 Task: Check for bike in the map.
Action: Mouse moved to (195, 296)
Screenshot: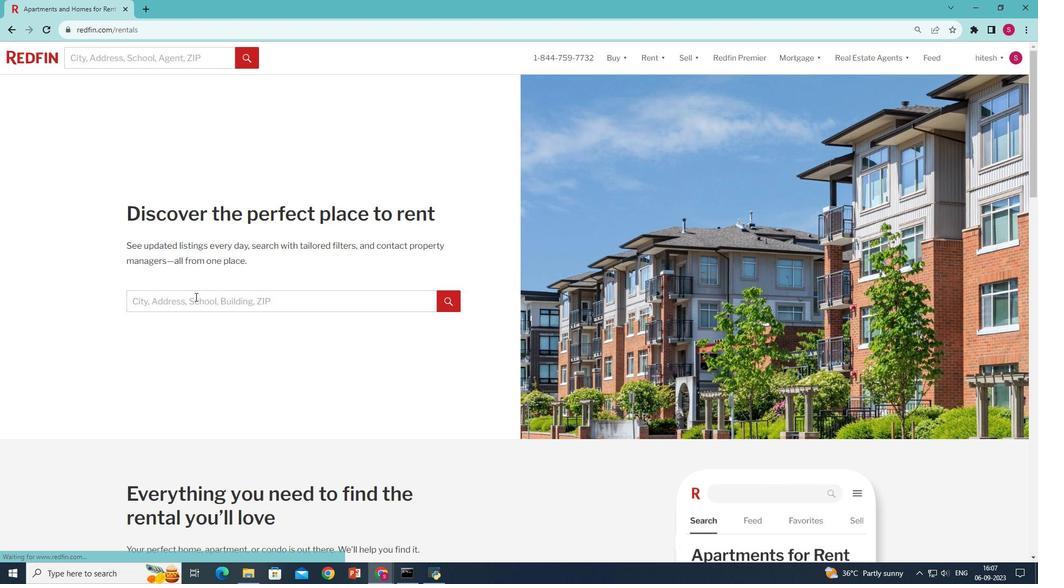 
Action: Mouse pressed left at (195, 296)
Screenshot: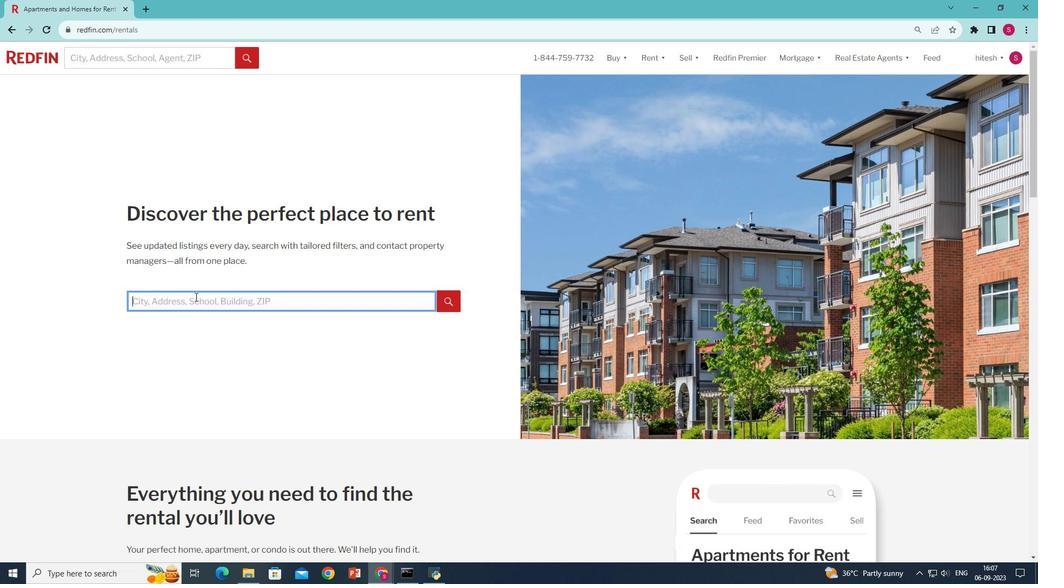 
Action: Key pressed new<Key.space>york,<Key.space>ny,<Key.space>usa<Key.enter>
Screenshot: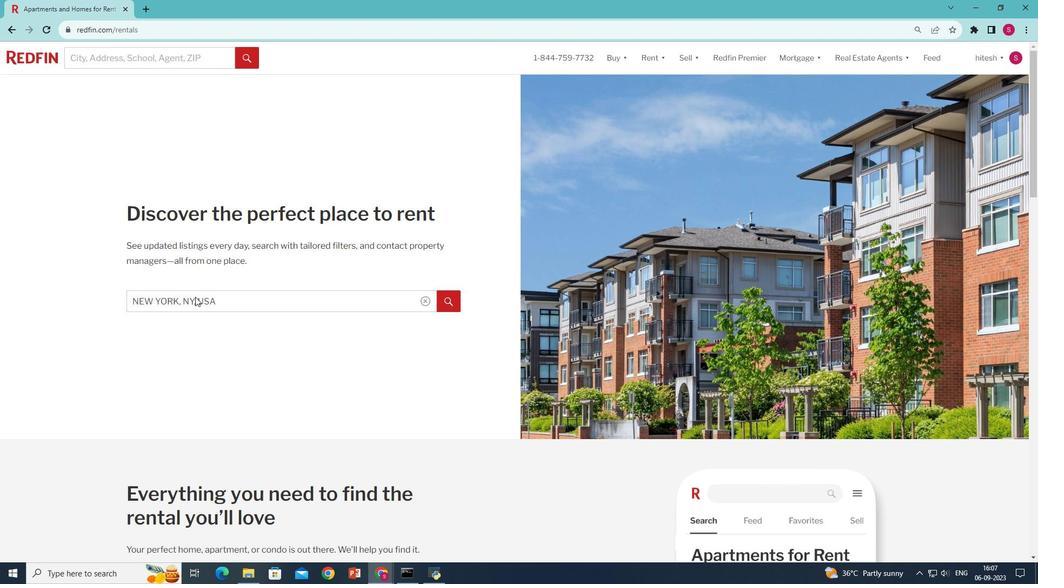 
Action: Mouse moved to (1012, 439)
Screenshot: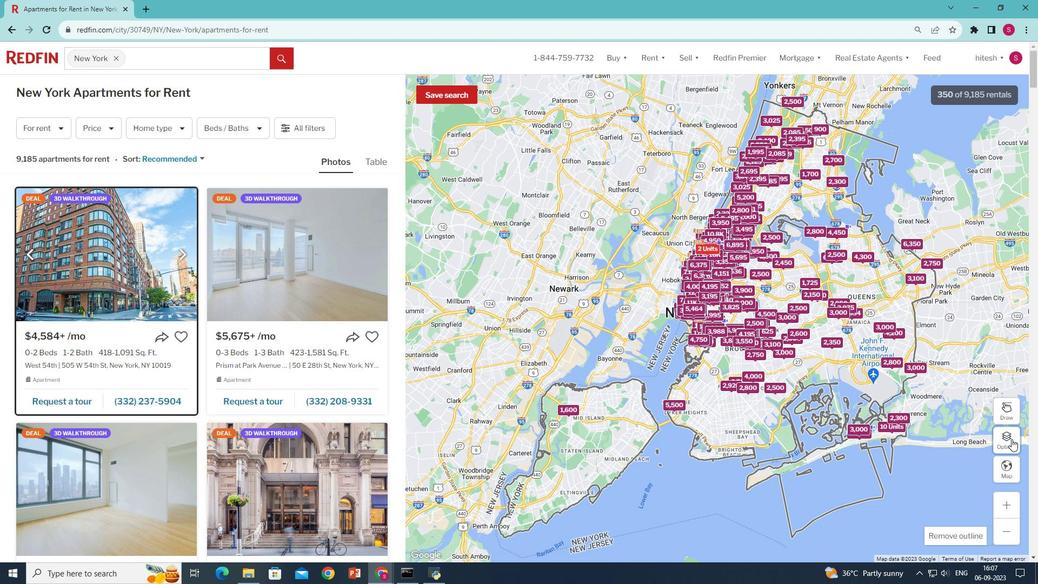 
Action: Mouse pressed left at (1012, 439)
Screenshot: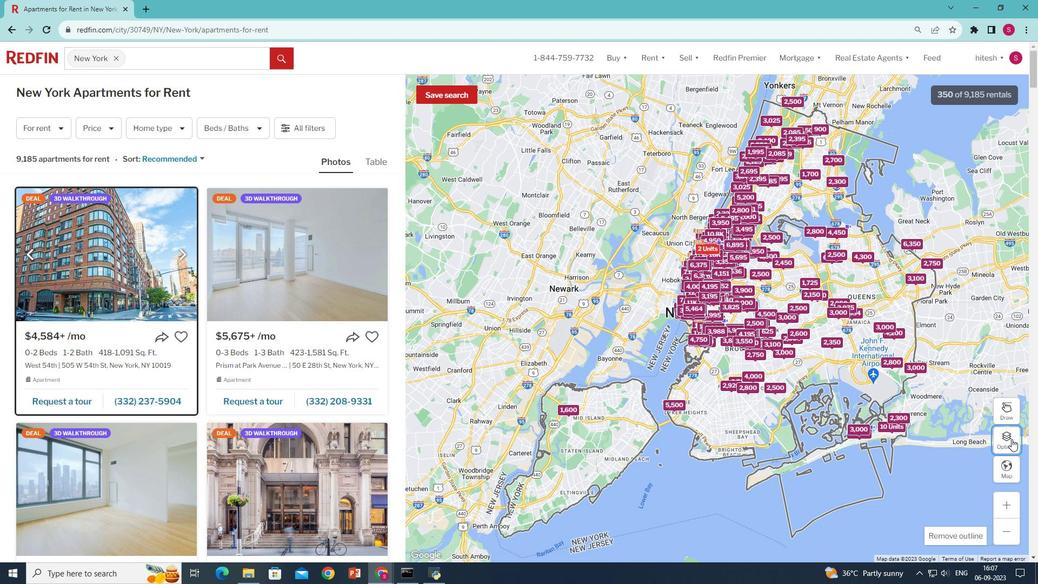 
Action: Mouse moved to (962, 427)
Screenshot: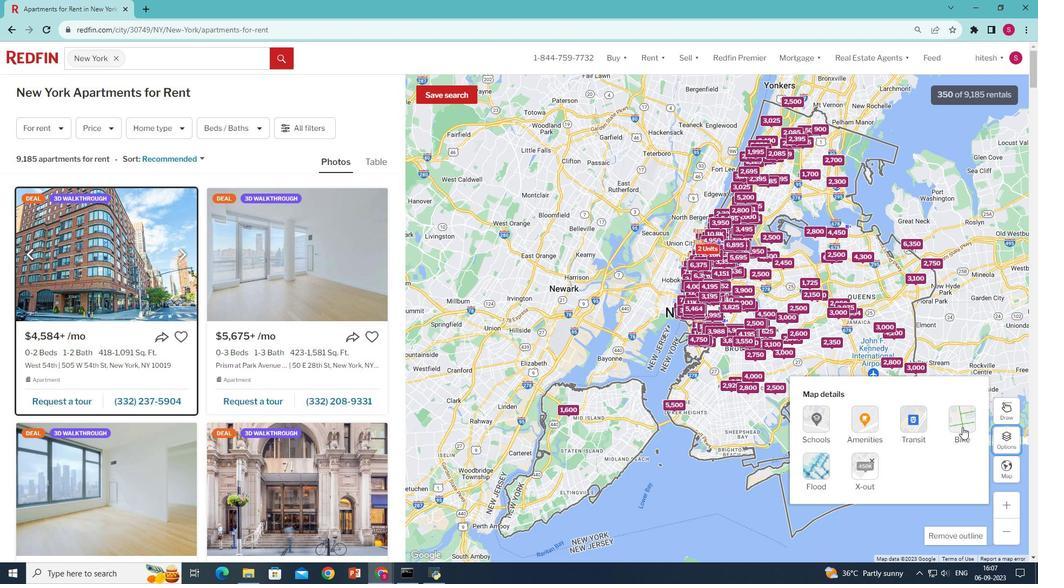 
Action: Mouse pressed left at (962, 427)
Screenshot: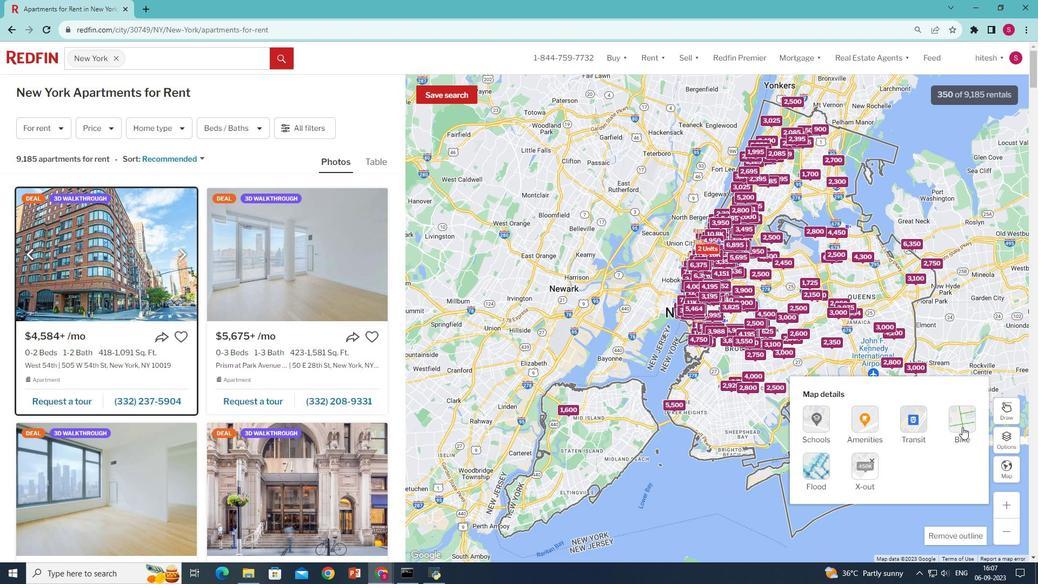 
Action: Mouse moved to (962, 427)
Screenshot: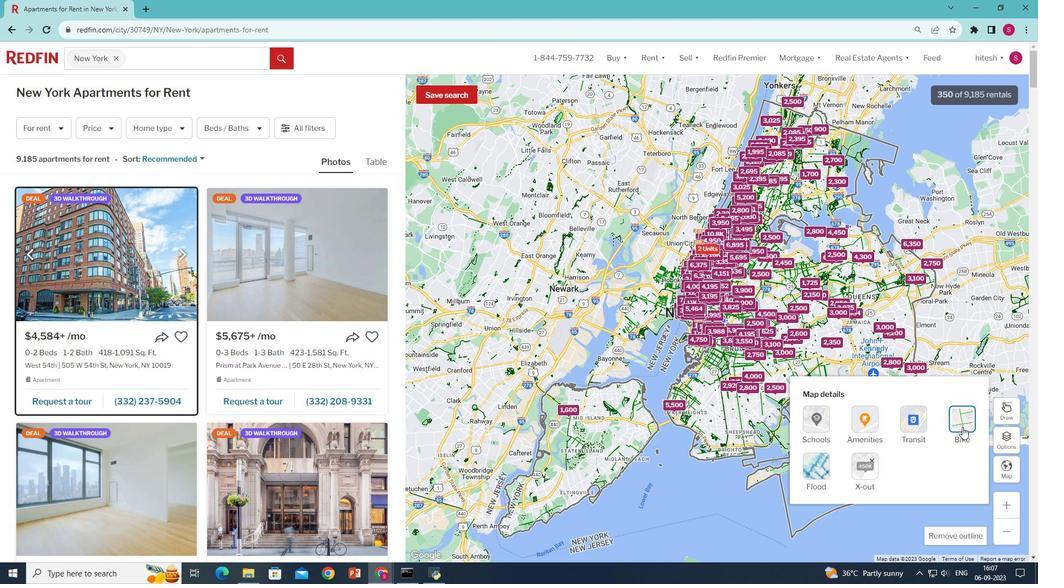 
